 Task: Send an email with the signature Erin Martin with the subject 'Request for project approval' and the message 'I would like to schedule a follow-up meeting to discuss the progress.' from softage.1@softage.net to softage.6@softage.net and softage.7@softage.net with CC to softage.8@softage.net
Action: Key pressed n
Screenshot: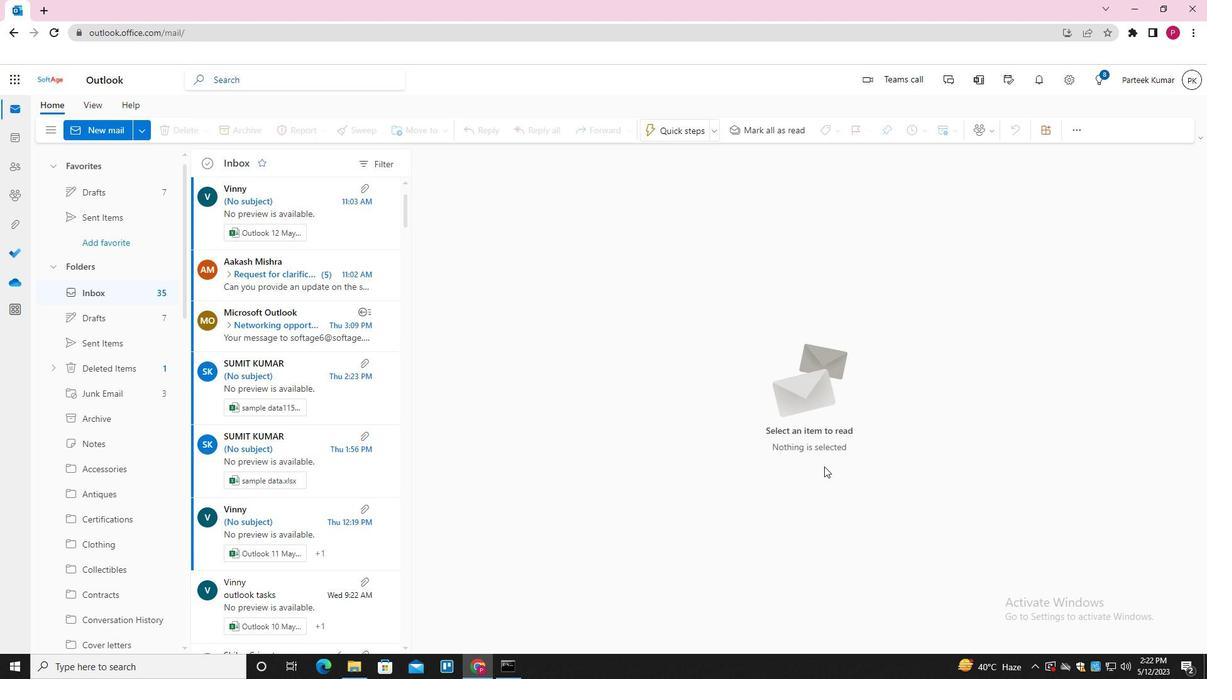 
Action: Mouse moved to (845, 128)
Screenshot: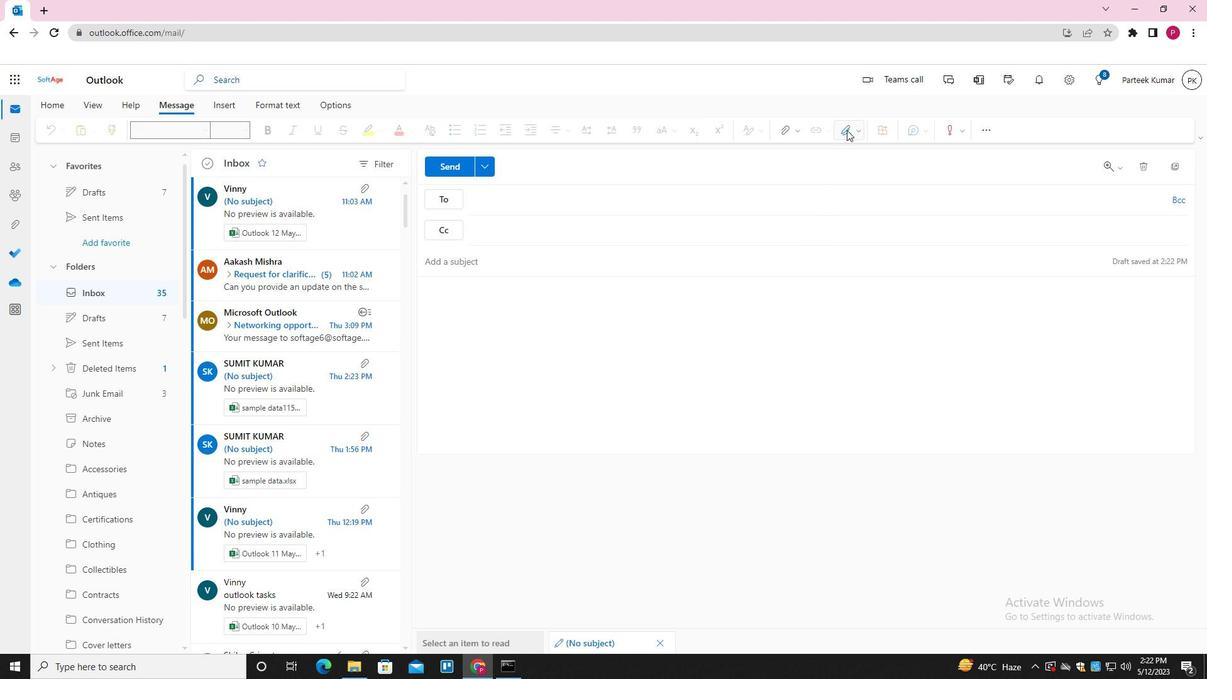 
Action: Mouse pressed left at (845, 128)
Screenshot: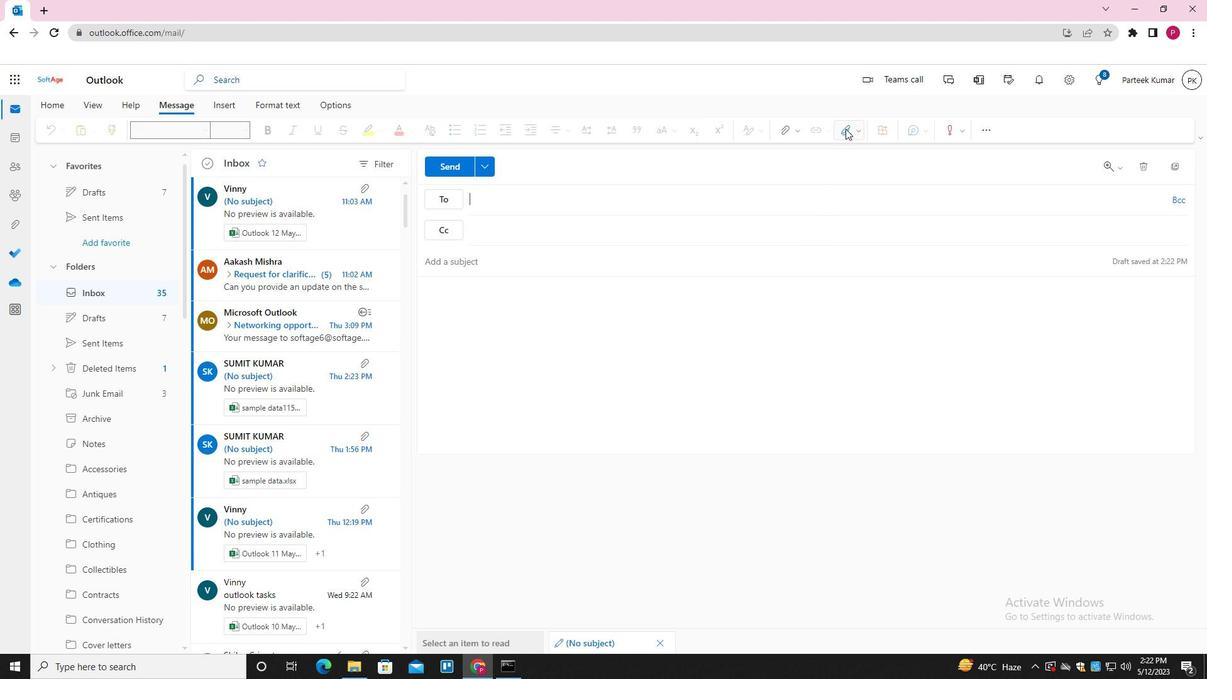 
Action: Mouse moved to (836, 181)
Screenshot: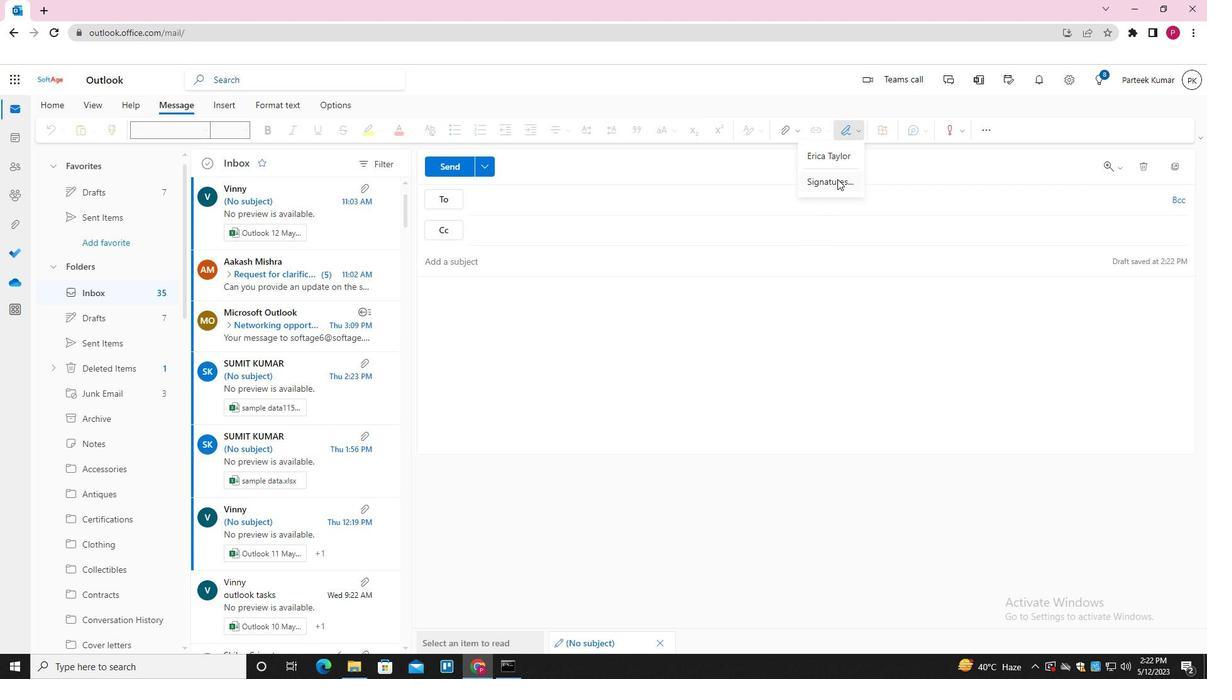 
Action: Mouse pressed left at (836, 181)
Screenshot: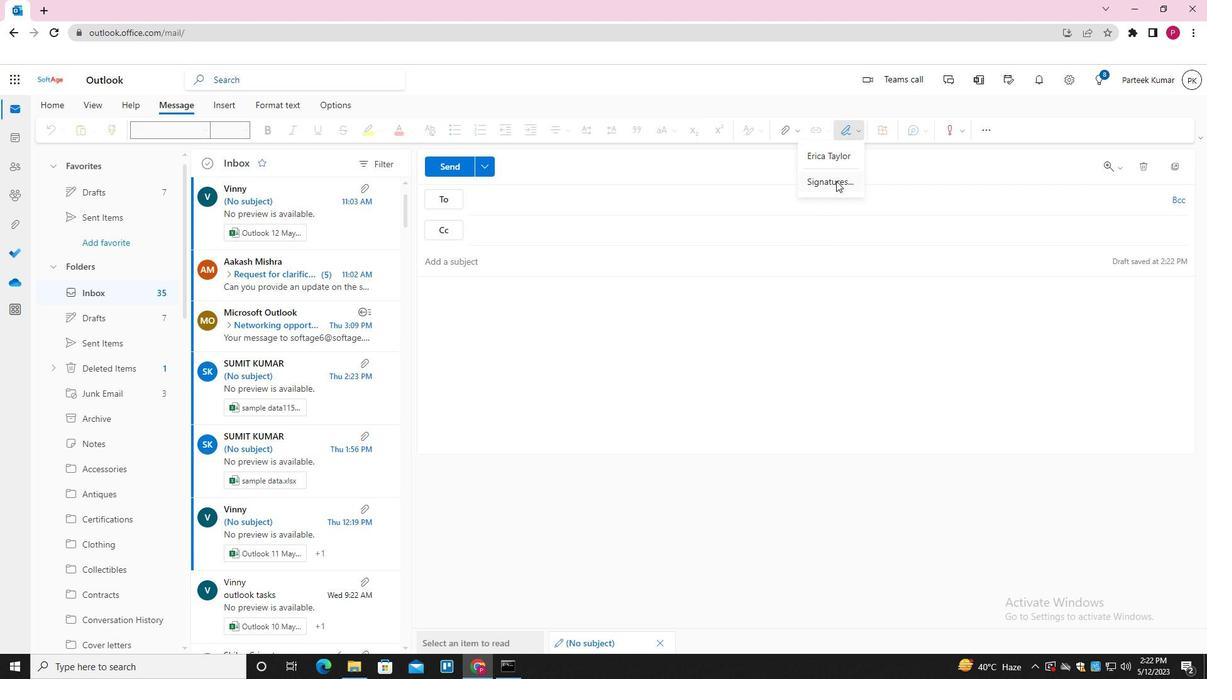 
Action: Mouse moved to (847, 227)
Screenshot: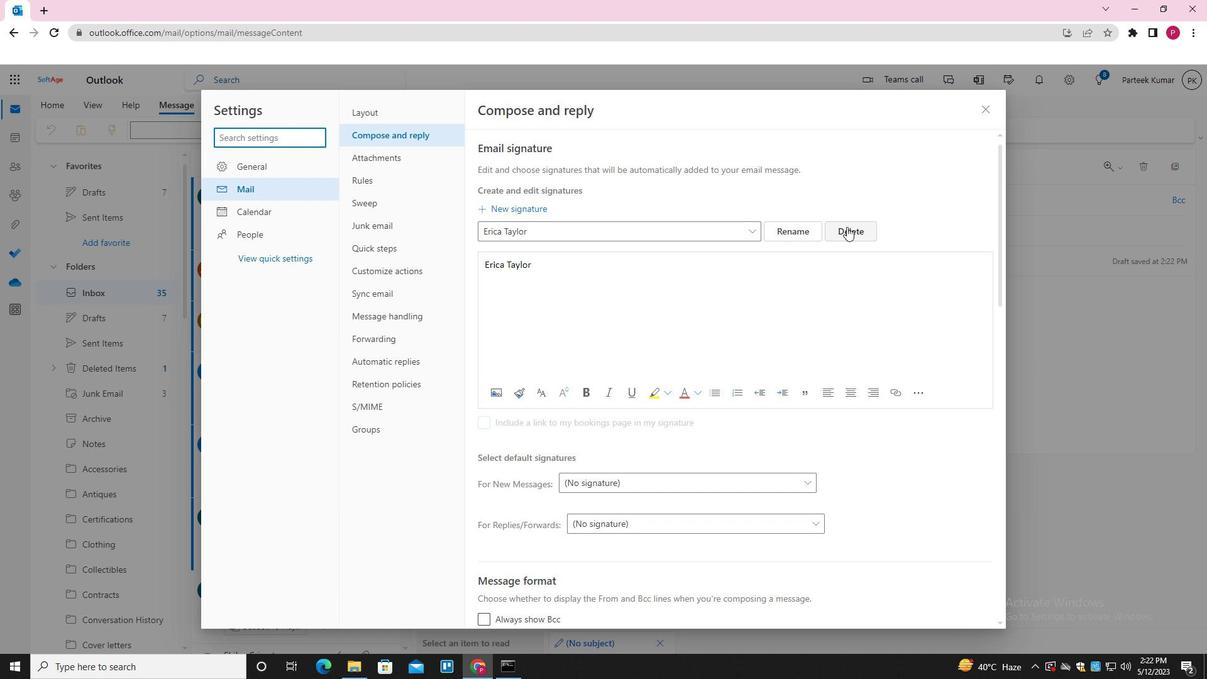 
Action: Mouse pressed left at (847, 227)
Screenshot: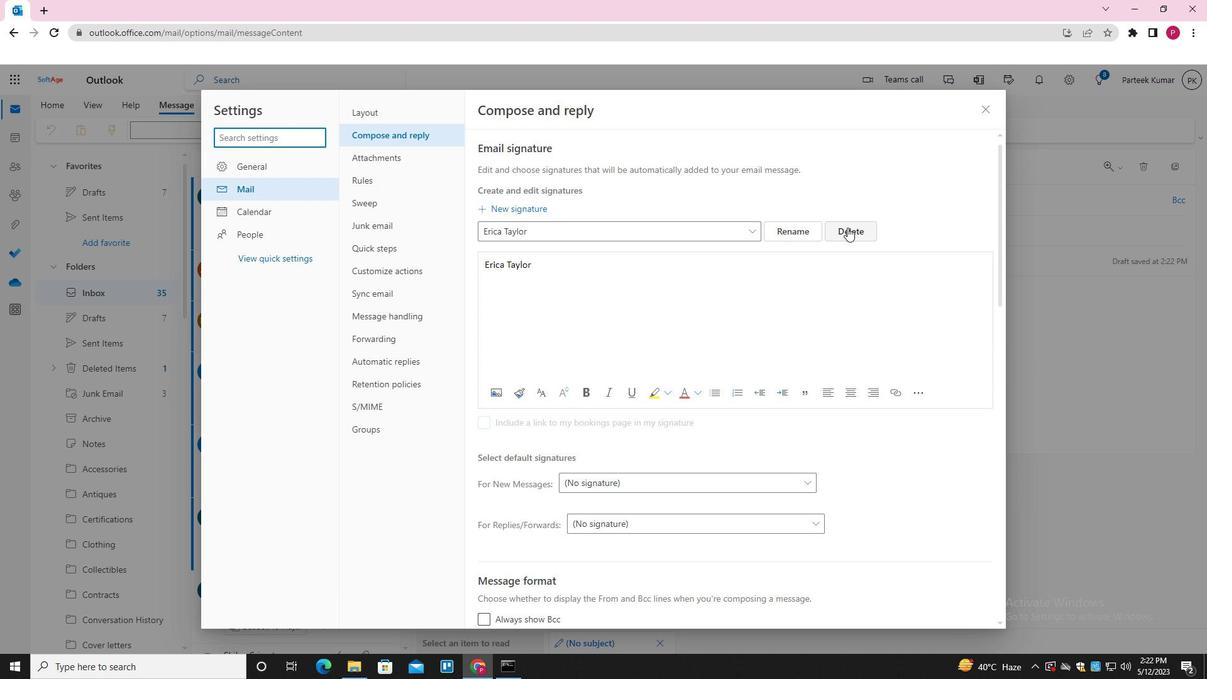 
Action: Mouse moved to (725, 229)
Screenshot: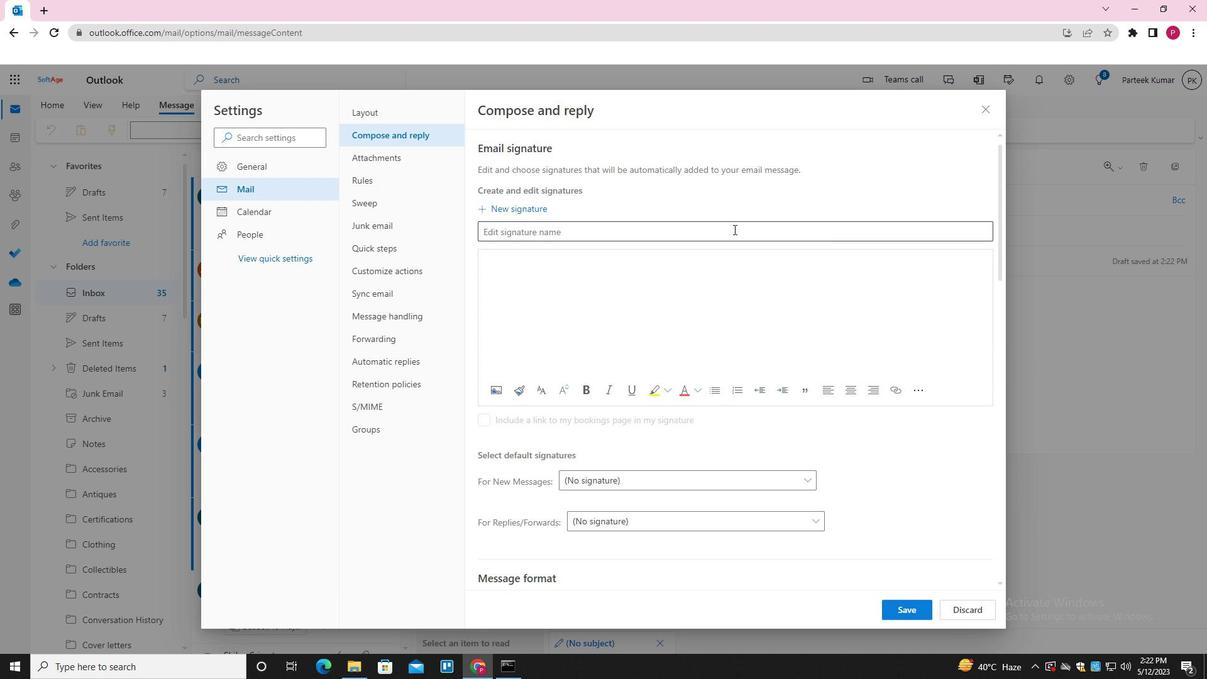 
Action: Mouse pressed left at (725, 229)
Screenshot: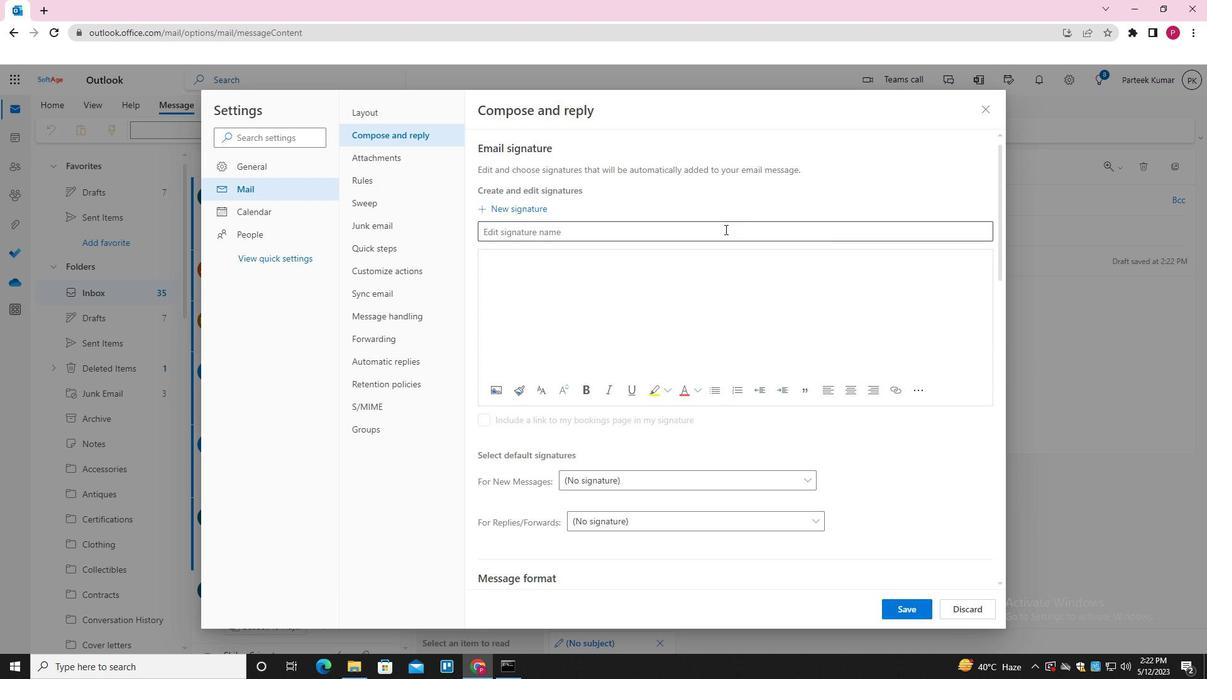 
Action: Key pressed <Key.shift>ERIN<Key.space><Key.shift><Key.shift>MARTIN<Key.tab><Key.shift>ERIN<Key.space><Key.shift_r>MARTIN
Screenshot: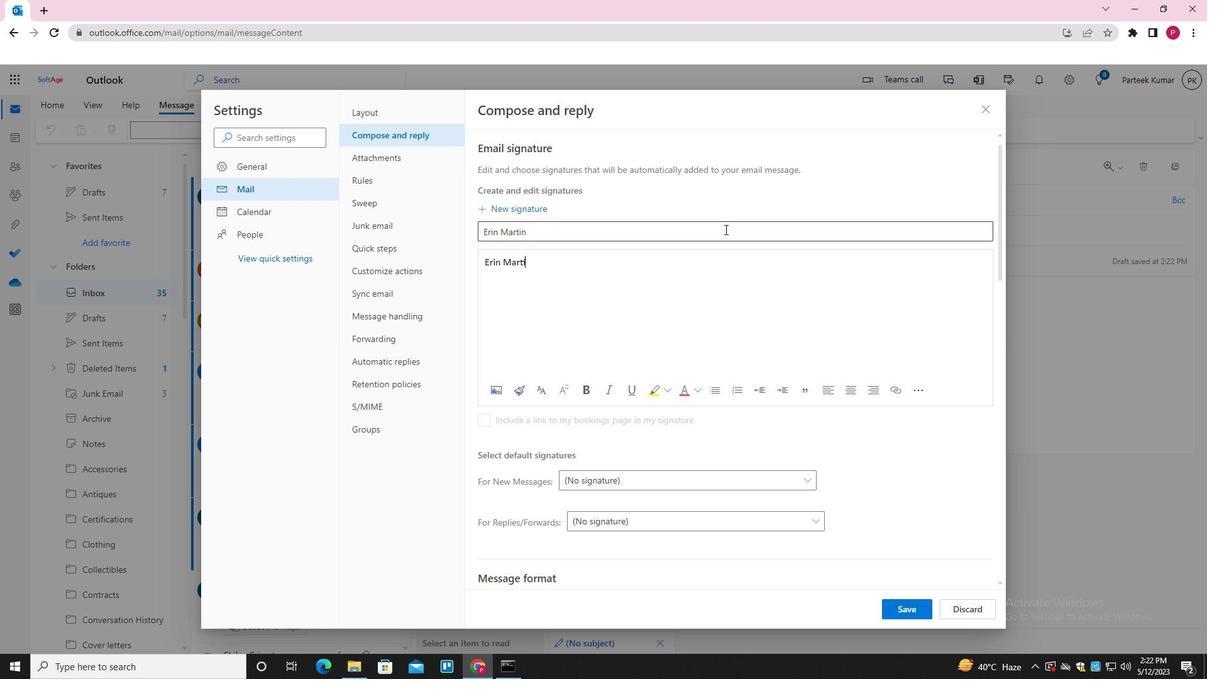 
Action: Mouse moved to (909, 612)
Screenshot: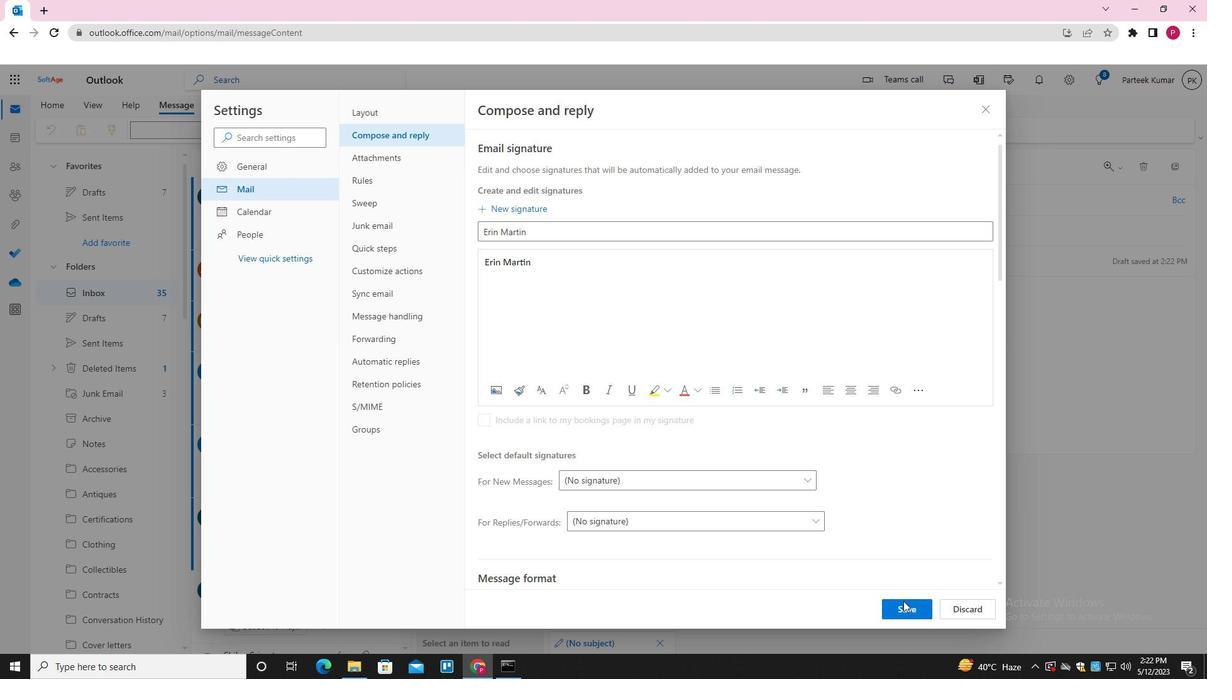 
Action: Mouse pressed left at (909, 612)
Screenshot: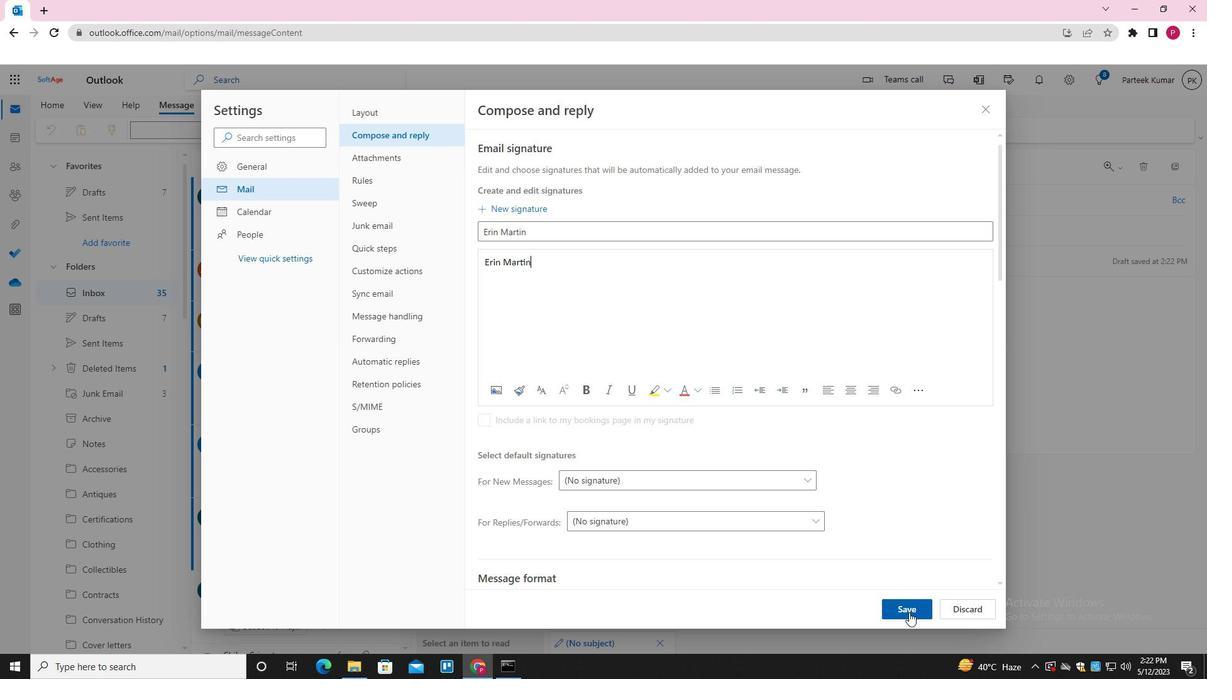 
Action: Mouse moved to (983, 110)
Screenshot: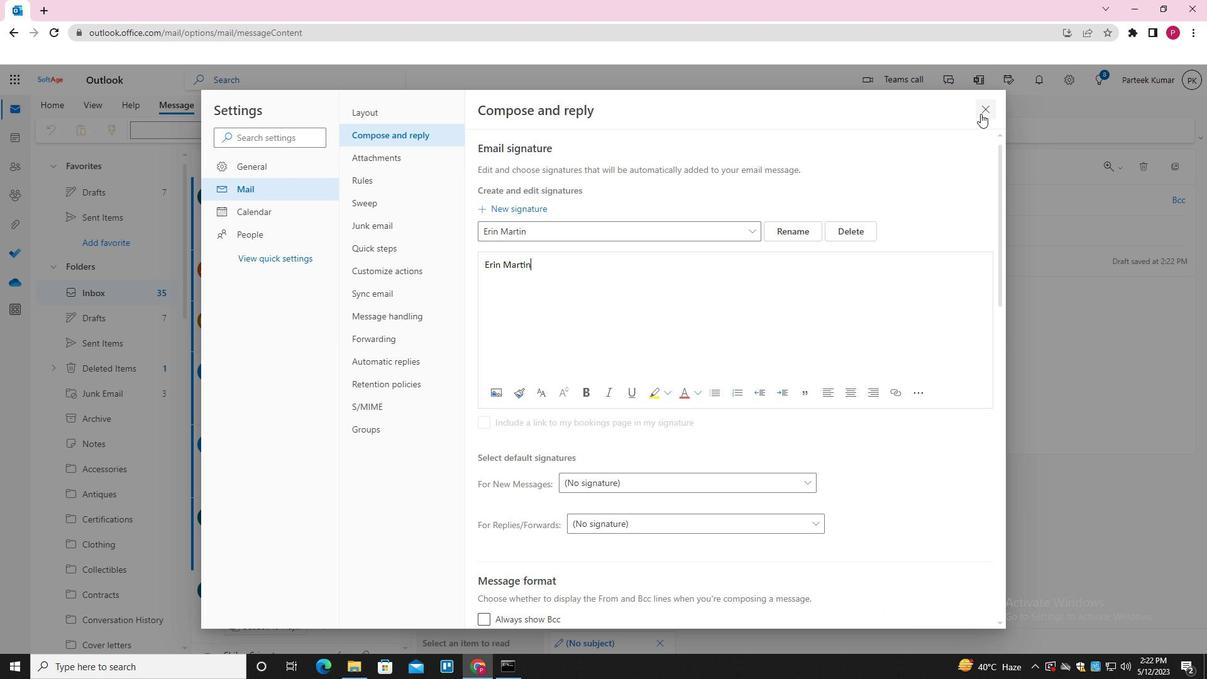 
Action: Mouse pressed left at (983, 110)
Screenshot: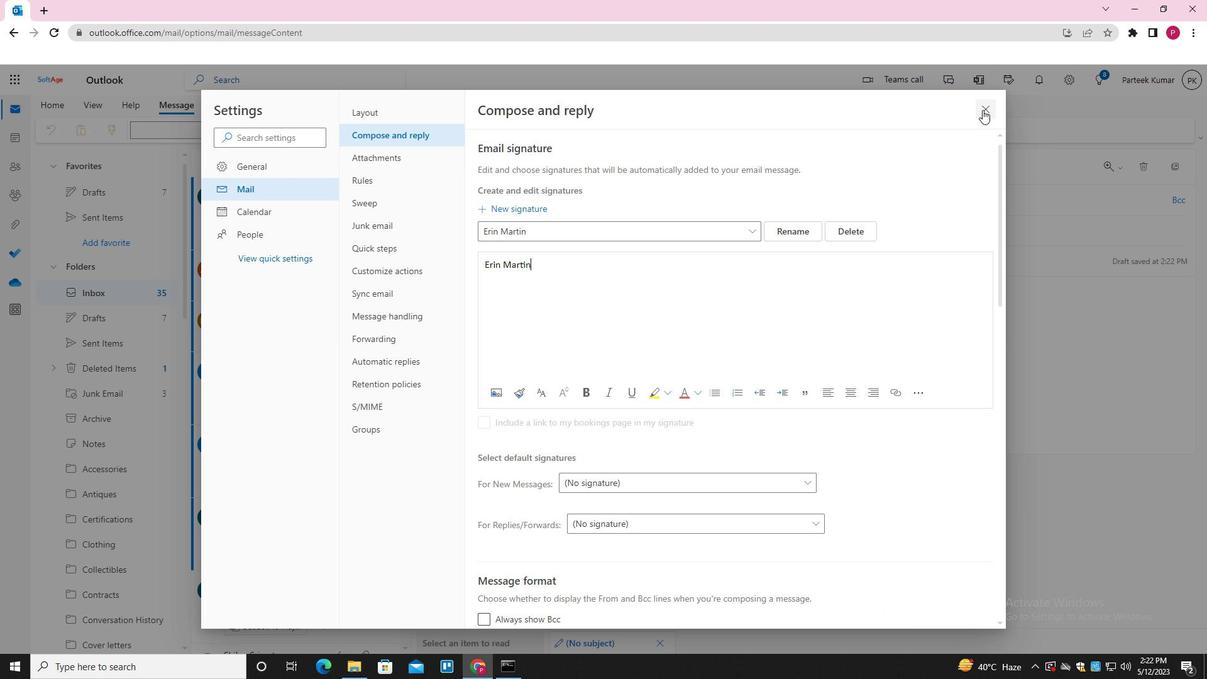 
Action: Mouse moved to (845, 131)
Screenshot: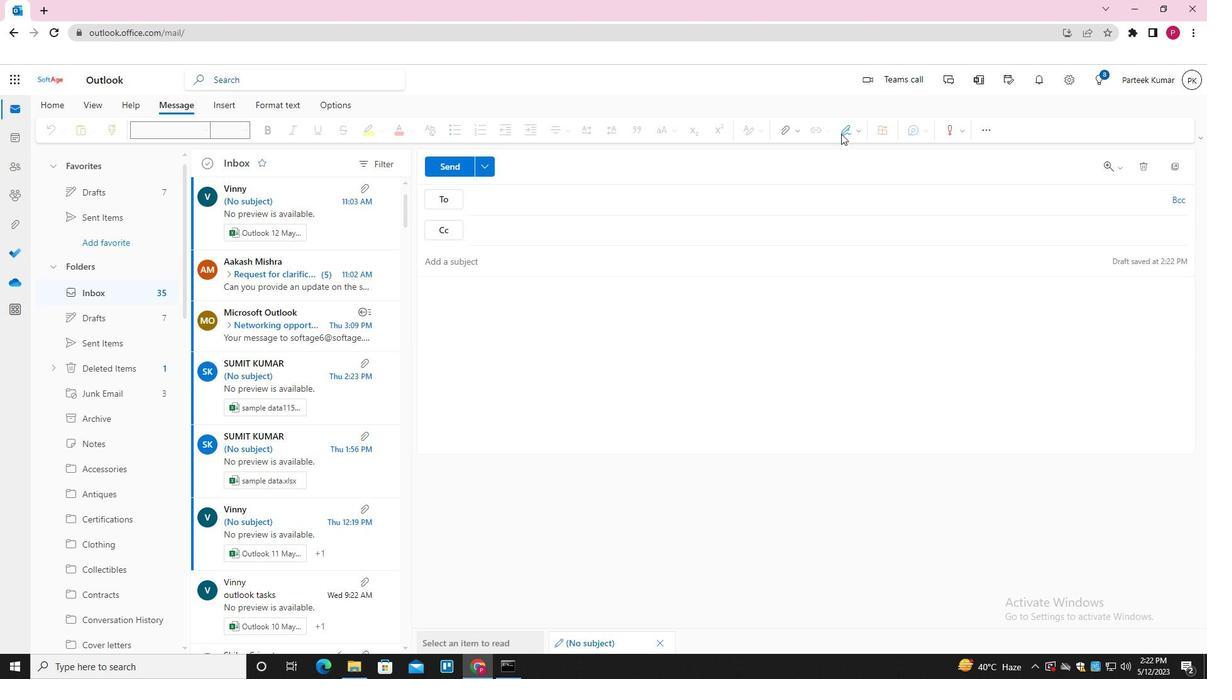 
Action: Mouse pressed left at (845, 131)
Screenshot: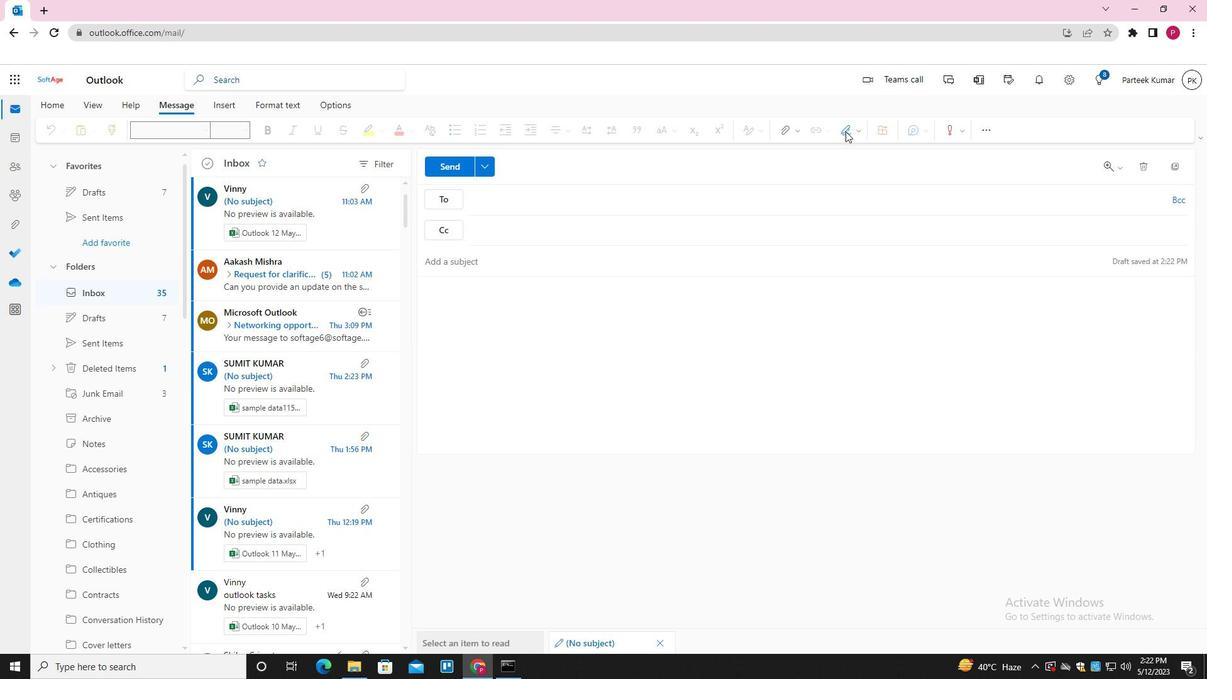 
Action: Mouse moved to (820, 155)
Screenshot: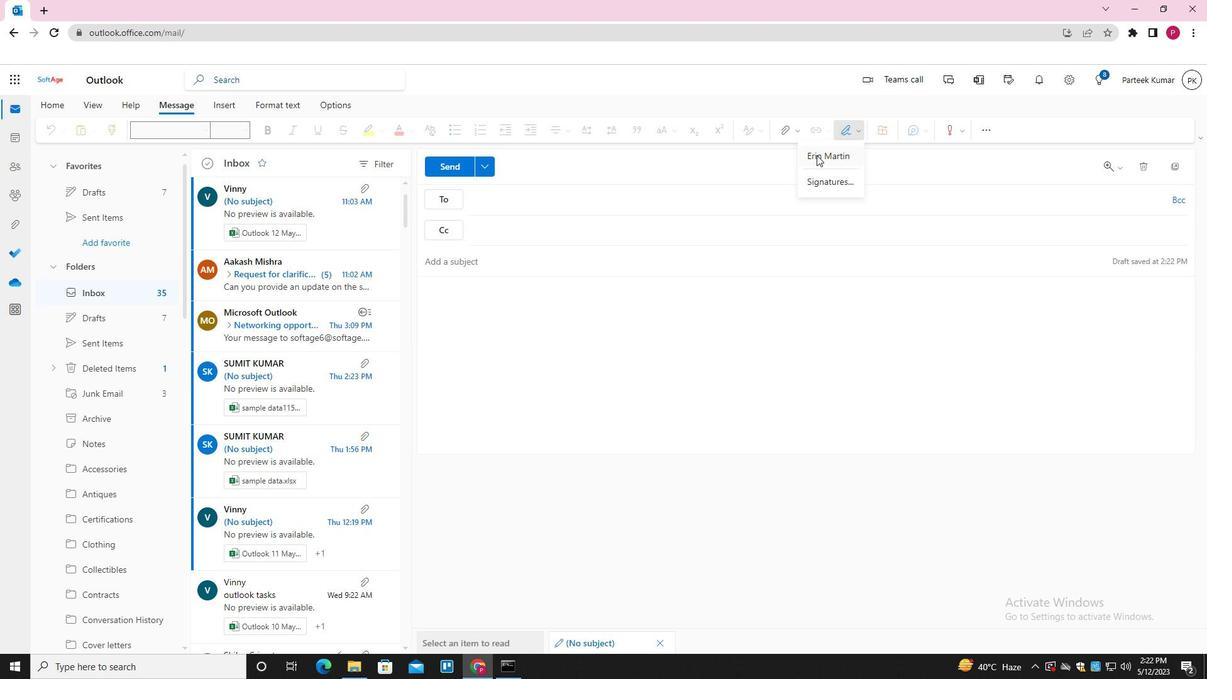 
Action: Mouse pressed left at (820, 155)
Screenshot: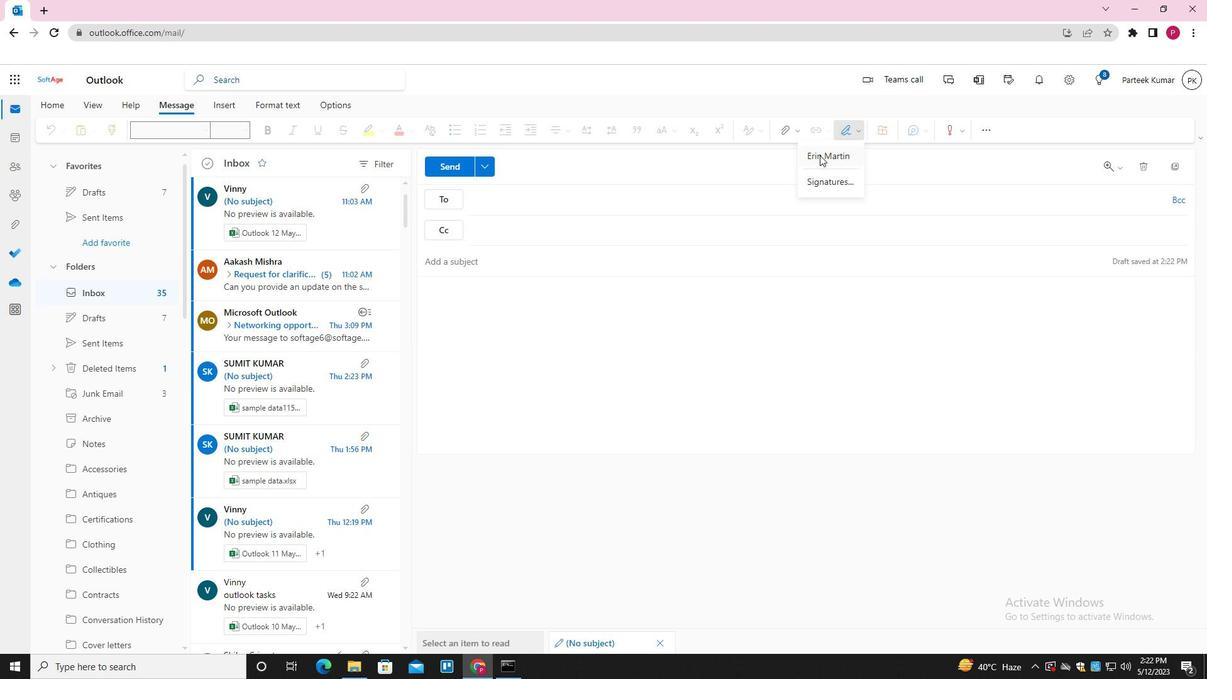 
Action: Mouse moved to (548, 264)
Screenshot: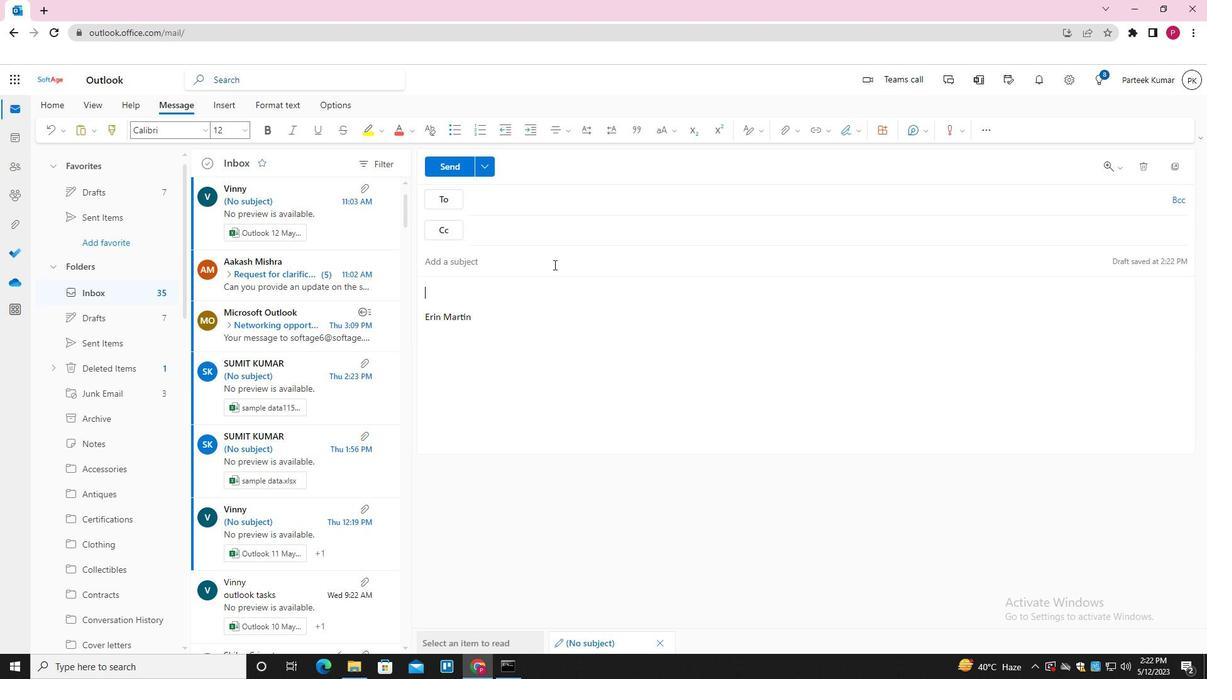 
Action: Mouse pressed left at (548, 264)
Screenshot: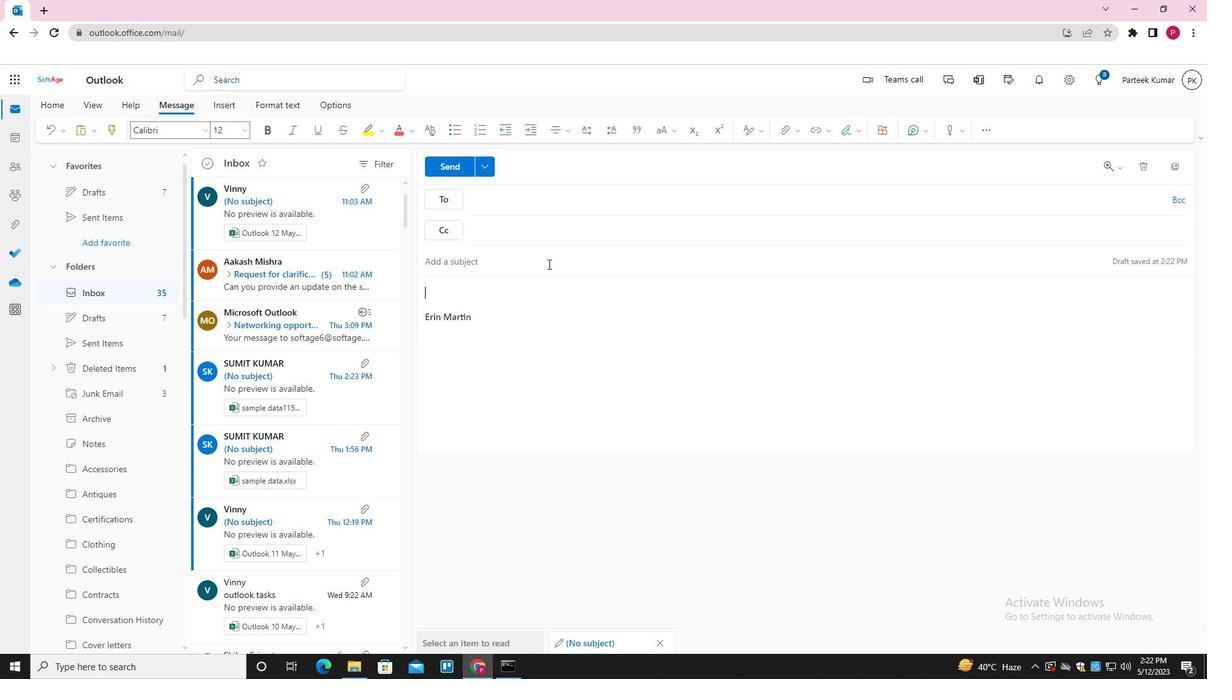 
Action: Key pressed <Key.shift>REQUEST<Key.space>FOR<Key.space>PROJR<Key.backspace>ECT<Key.space>APPROVAL<Key.space><Key.tab><Key.shift_r>I<Key.space>WOULD<Key.space>LIKE<Key.space>TO<Key.space>SCG<Key.backspace>HEDULE<Key.space>A<Key.space>FOLLOE<Key.backspace>W<Key.space>UP<Key.space>MEETING<Key.space>TO<Key.space>DISCUSS<Key.space>THE<Key.space>PROGRESS<Key.space>
Screenshot: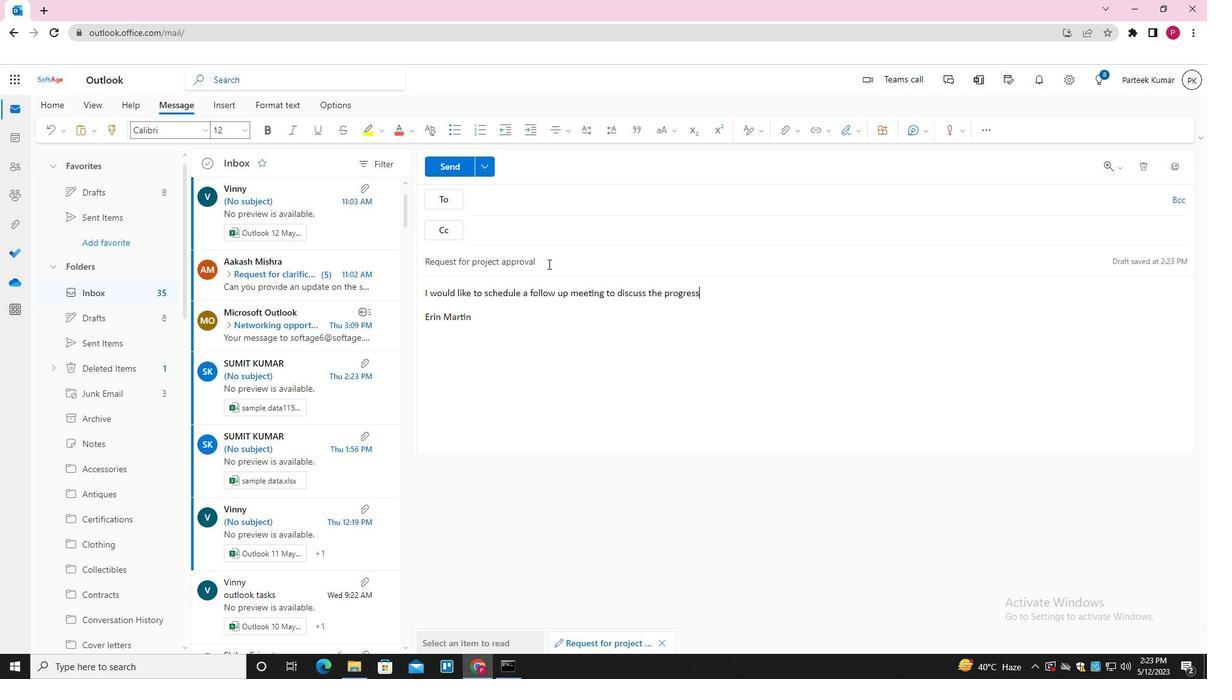 
Action: Mouse moved to (574, 198)
Screenshot: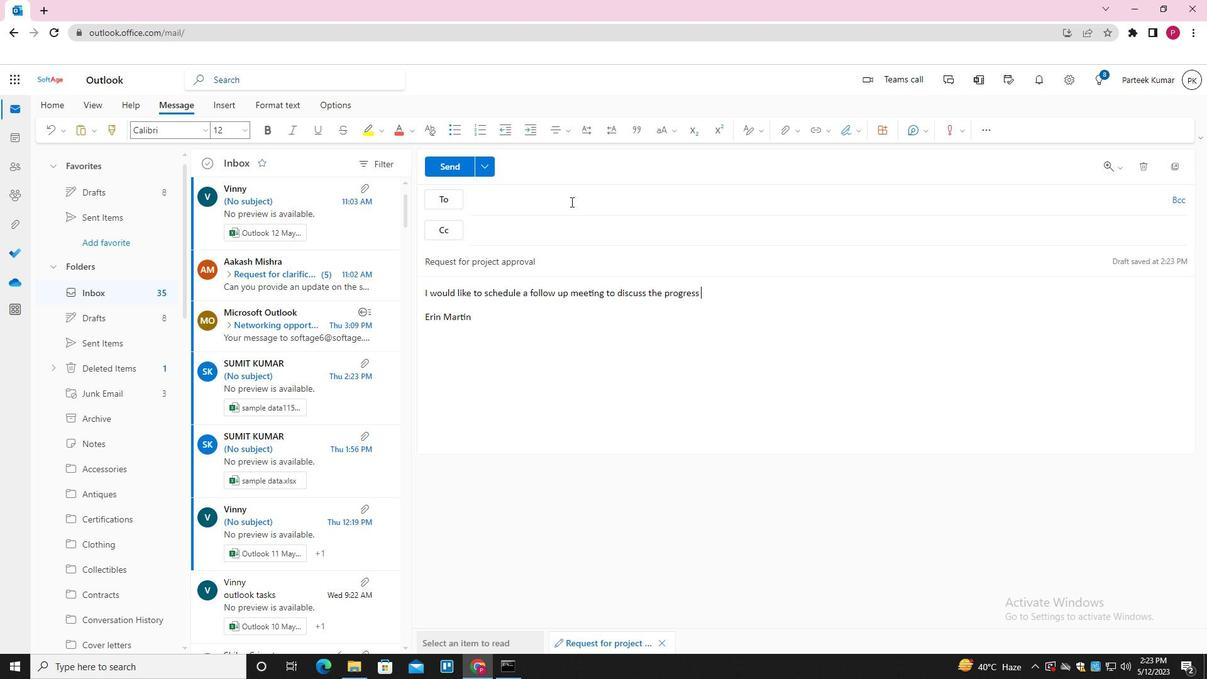 
Action: Mouse pressed left at (574, 198)
Screenshot: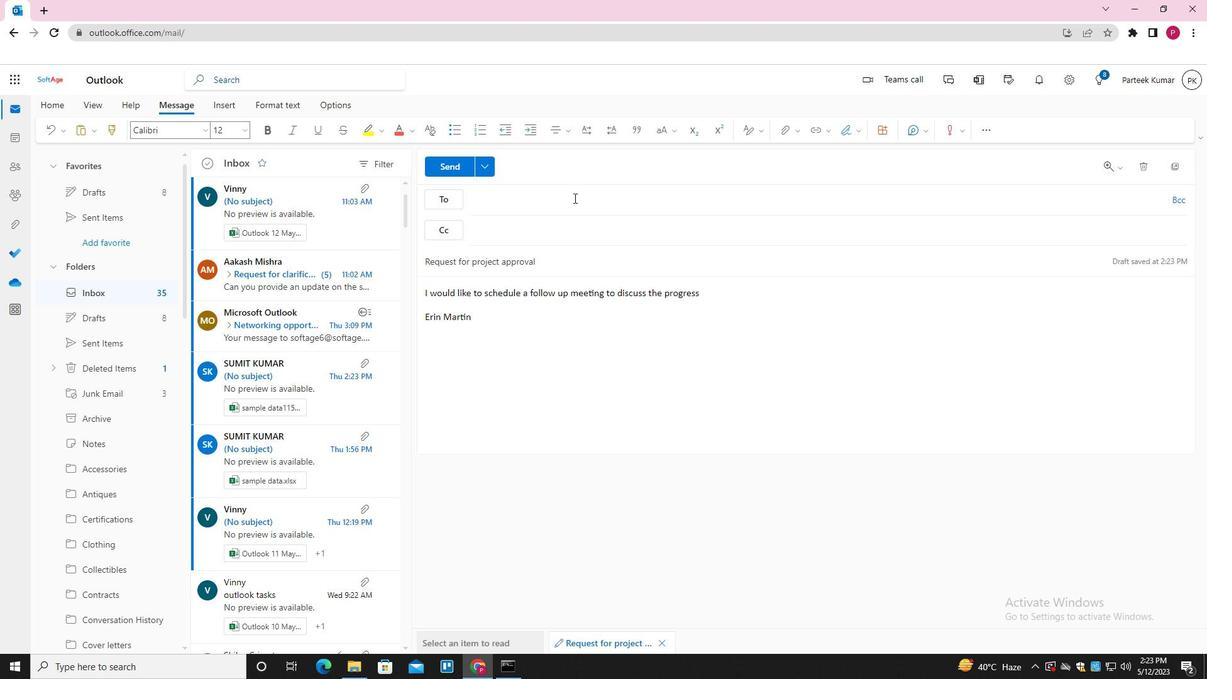 
Action: Key pressed SOFTAGE.6<Key.shift>@SOFTAGE,<Key.backspace>SOFTAGE.6<Key.shift>@SOFTAGE.NET<Key.enter>SI<Key.backspace>OFTAGE.7<Key.shift>@SOFTAGE.NET<Key.enter><Key.tab>SOFTAGE.8<Key.shift>@SOFTAGE,
Screenshot: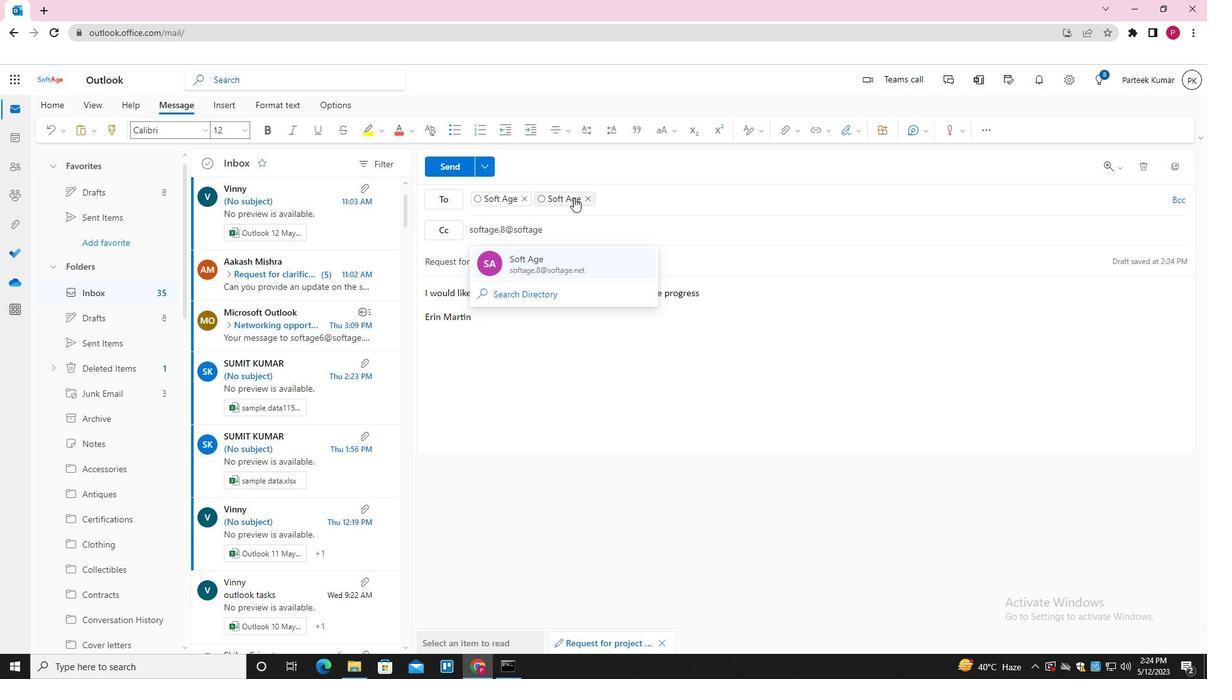 
Action: Mouse moved to (449, 169)
Screenshot: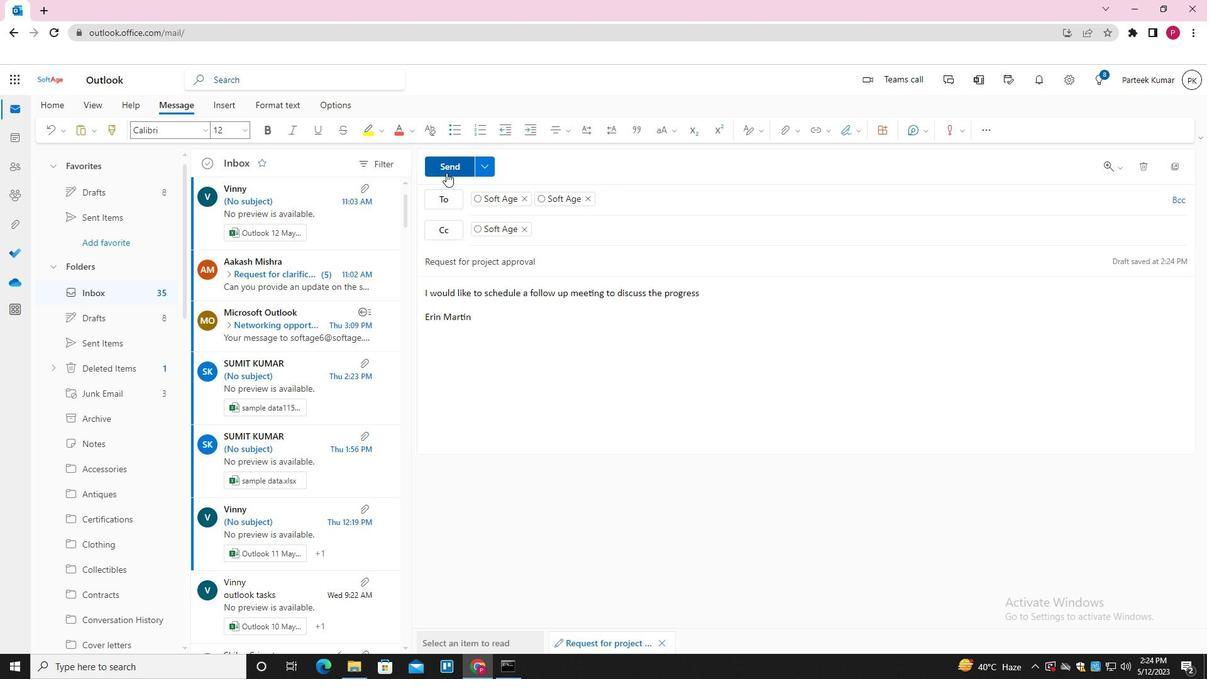 
Action: Mouse pressed left at (449, 169)
Screenshot: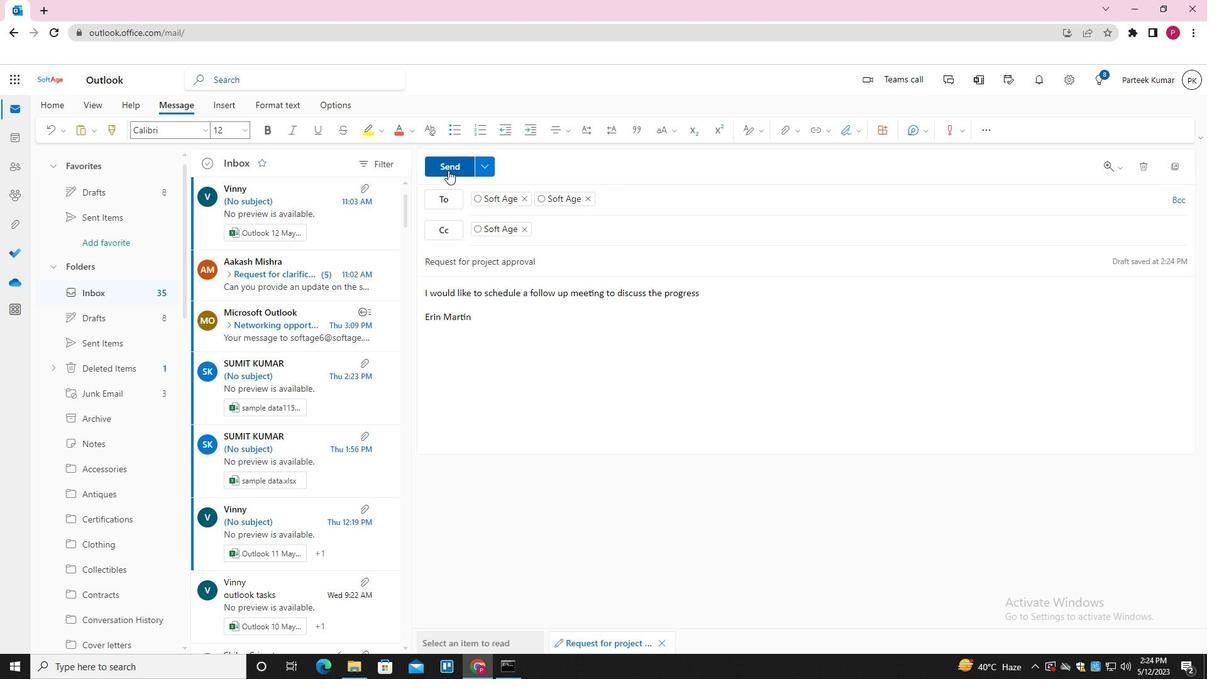 
Action: Mouse moved to (599, 289)
Screenshot: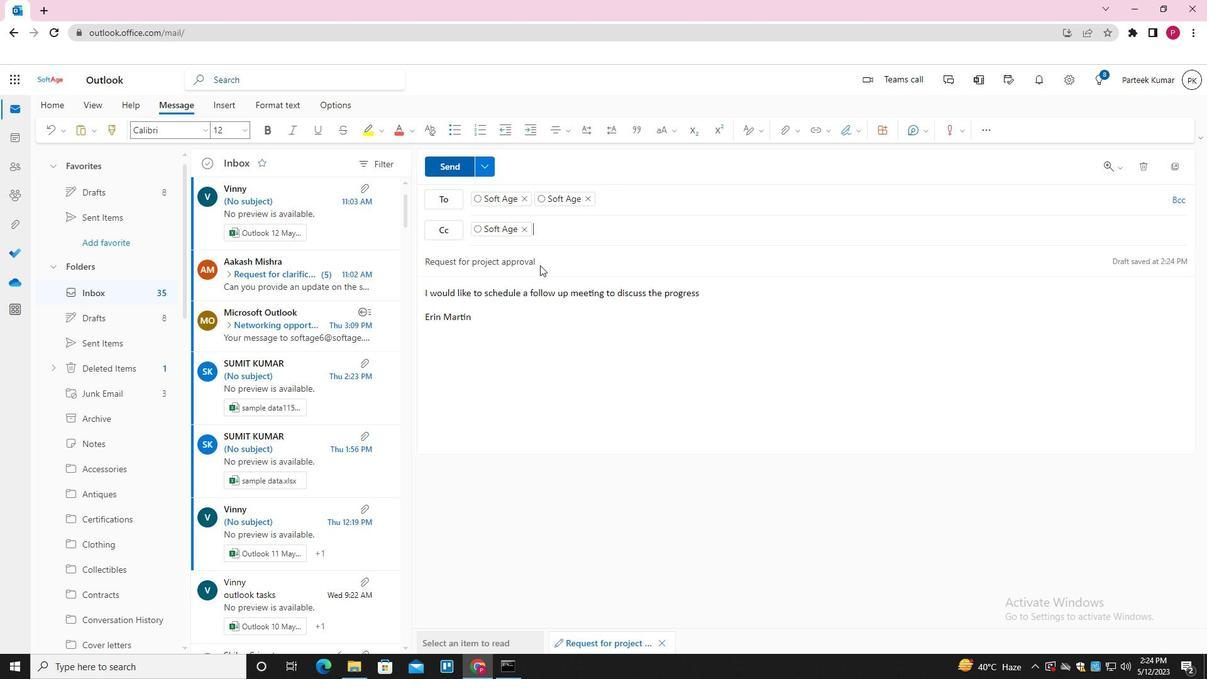 
